 Task: Create a rule from the Agile list, Priority changed -> Complete task in the project AgileIntegrate if Priority Cleared then Complete Task
Action: Mouse moved to (1094, 94)
Screenshot: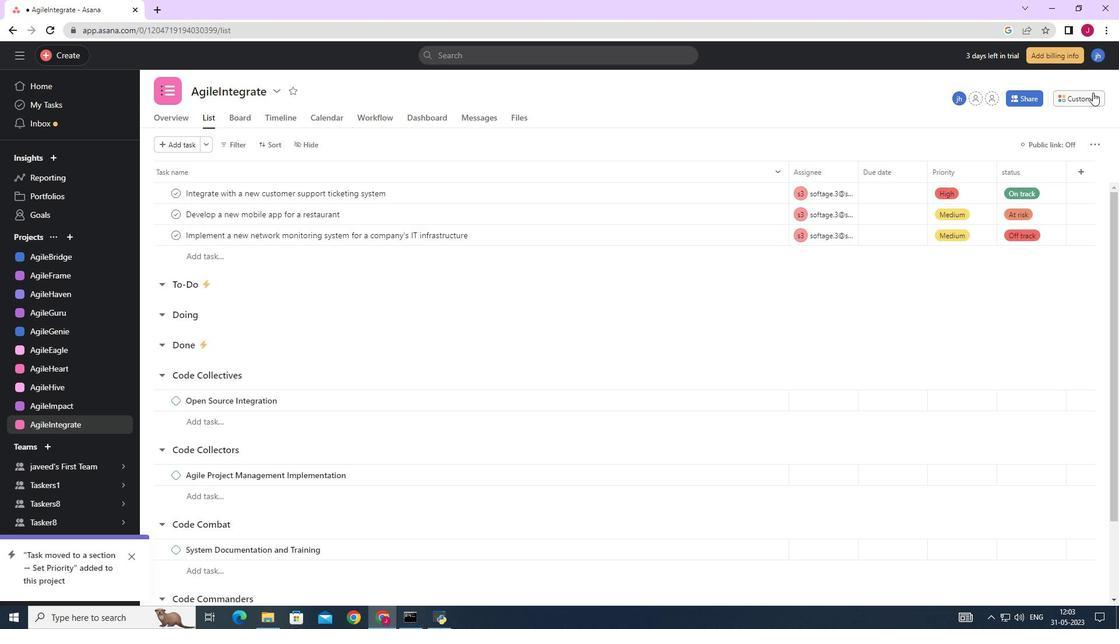 
Action: Mouse pressed left at (1094, 94)
Screenshot: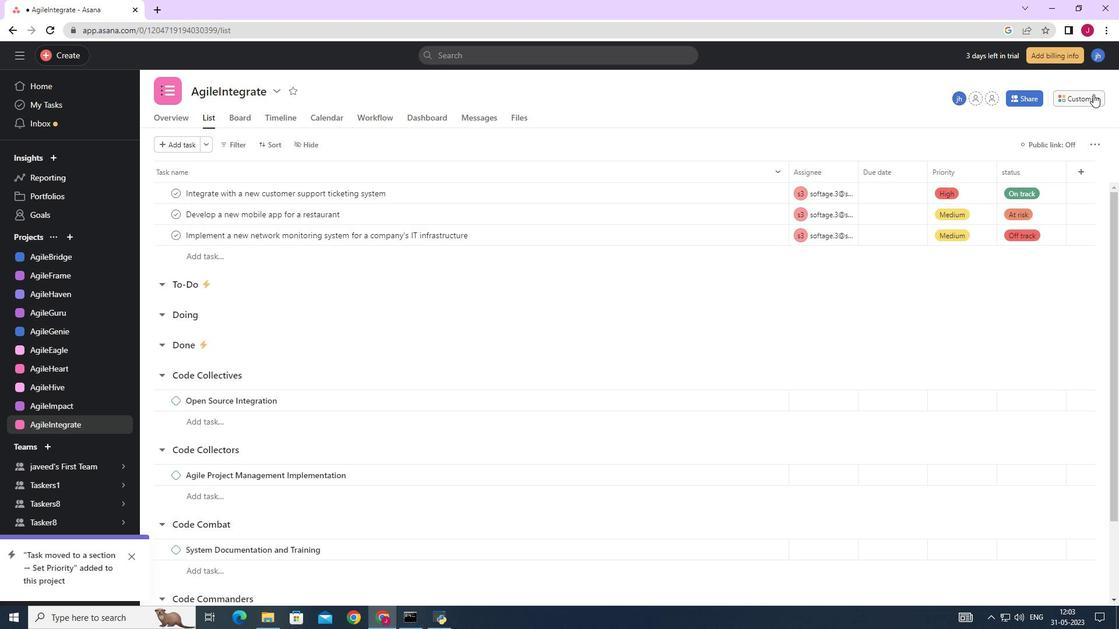 
Action: Mouse moved to (872, 247)
Screenshot: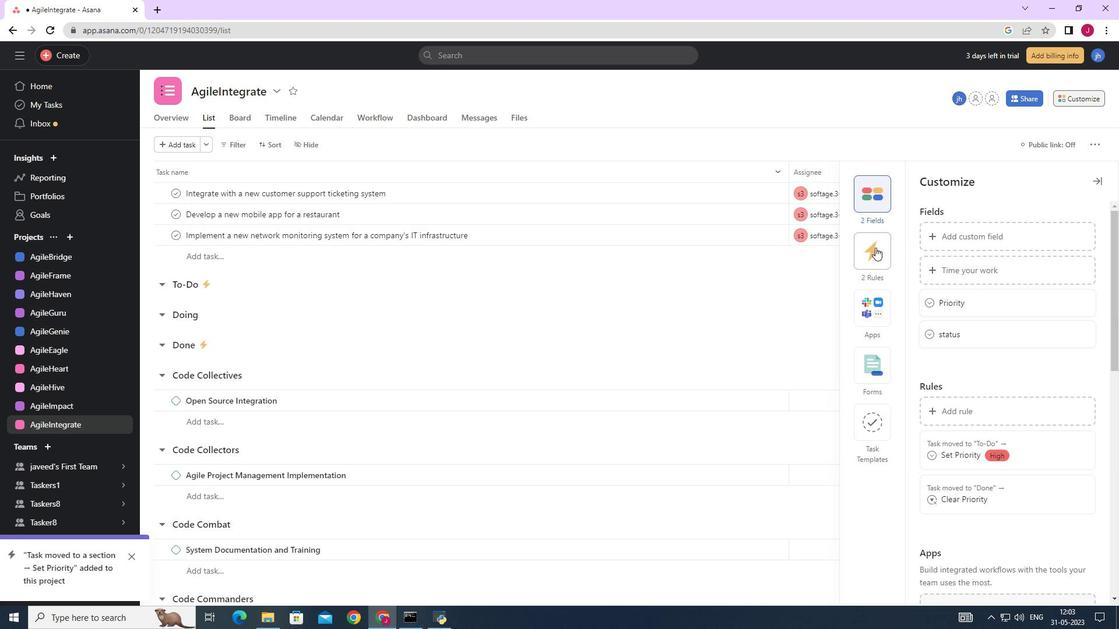 
Action: Mouse pressed left at (872, 247)
Screenshot: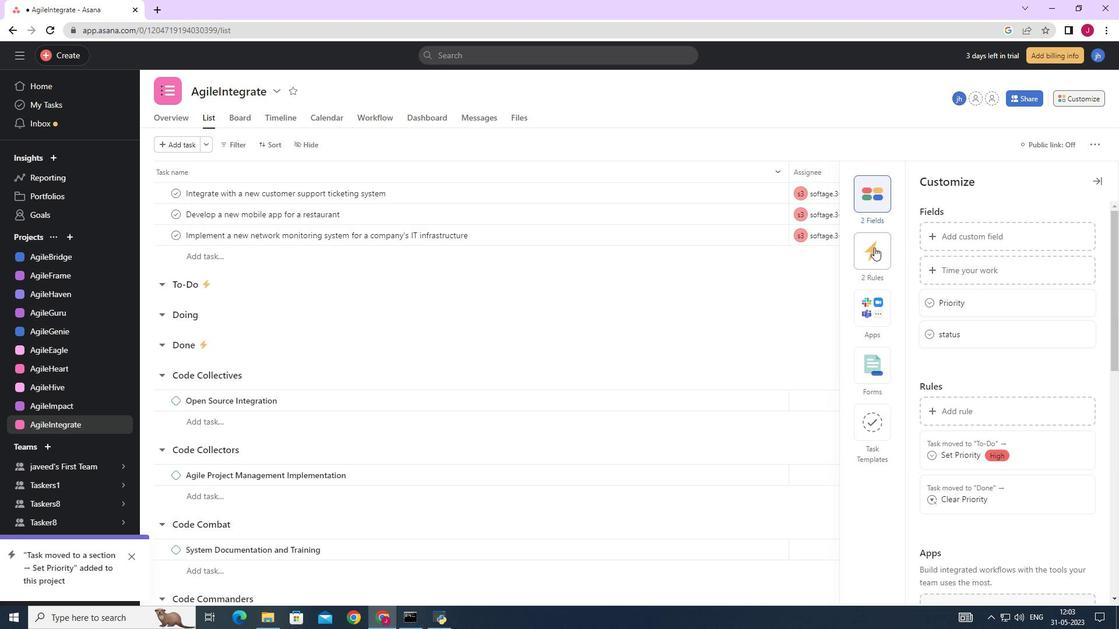 
Action: Mouse moved to (979, 229)
Screenshot: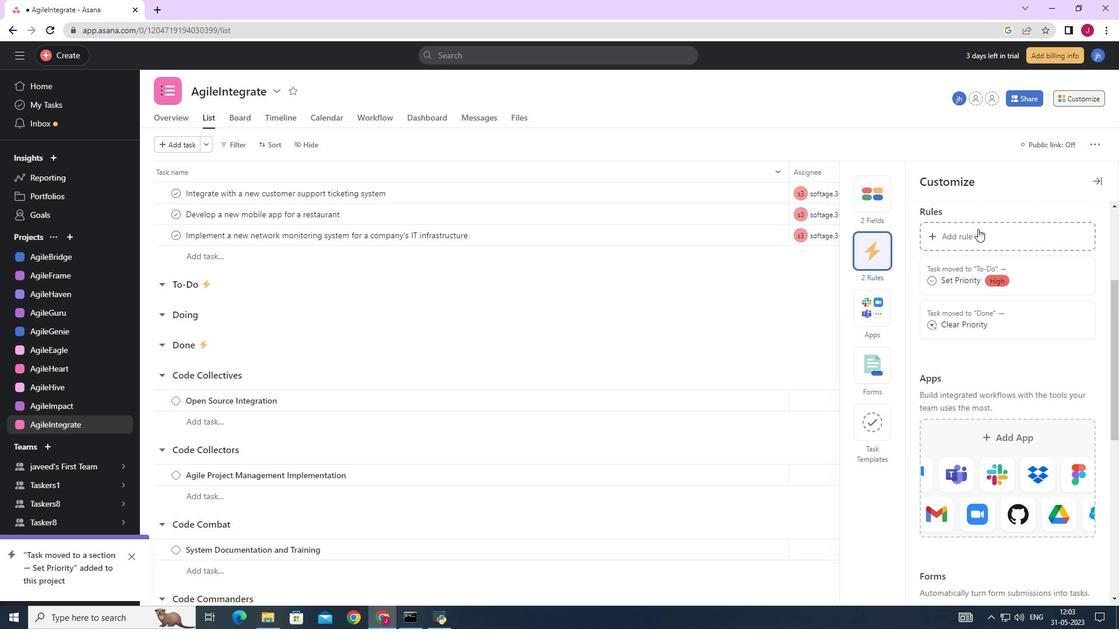
Action: Mouse pressed left at (979, 229)
Screenshot: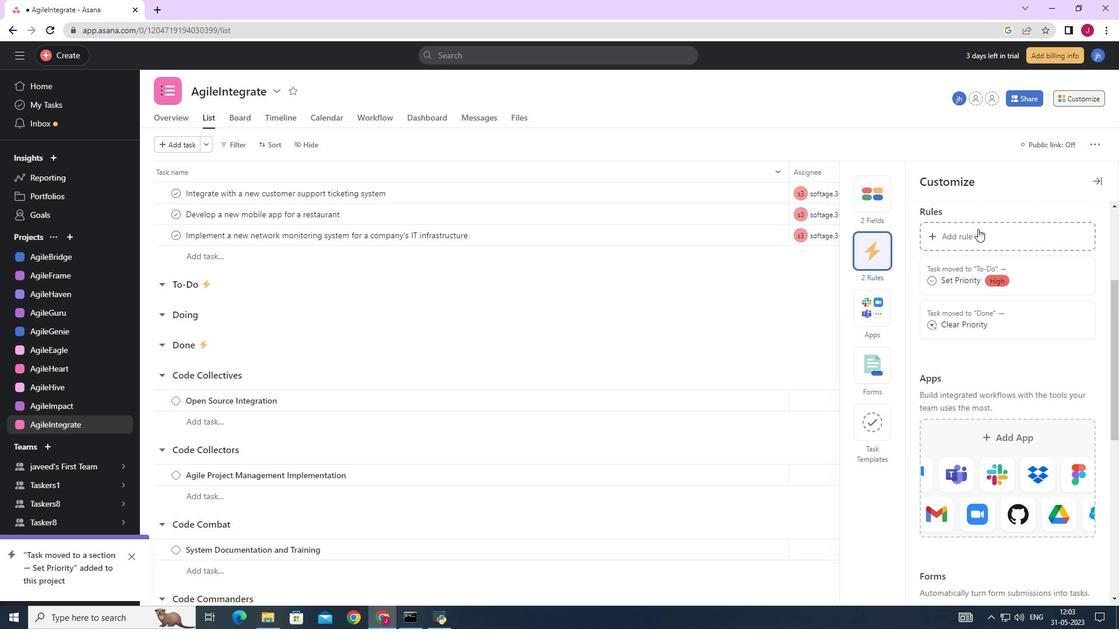 
Action: Mouse moved to (227, 179)
Screenshot: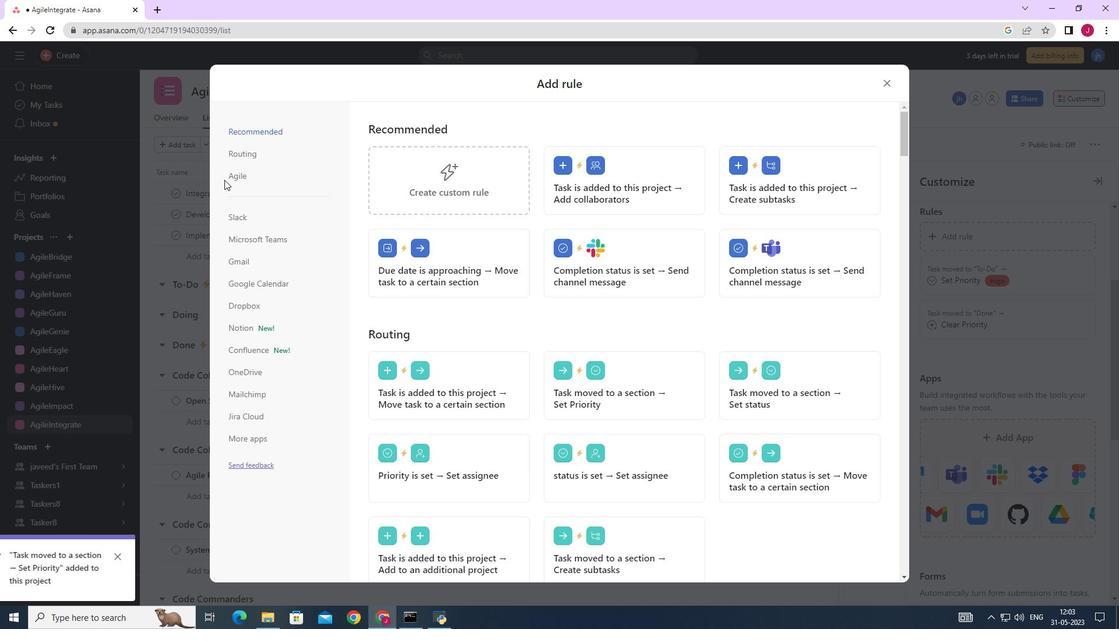 
Action: Mouse pressed left at (227, 179)
Screenshot: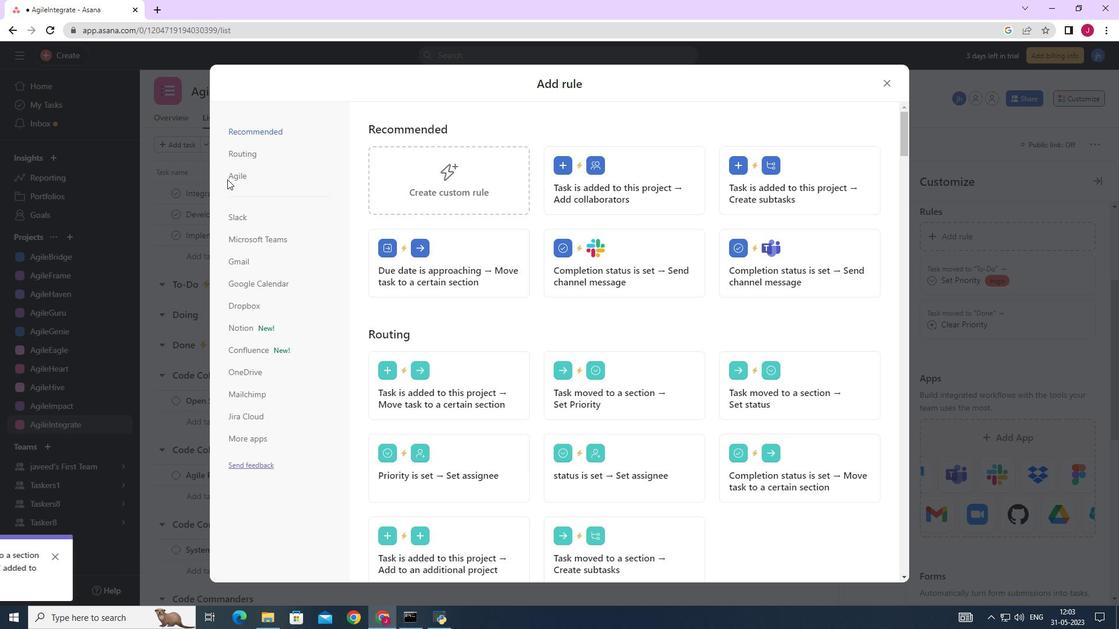
Action: Mouse moved to (236, 176)
Screenshot: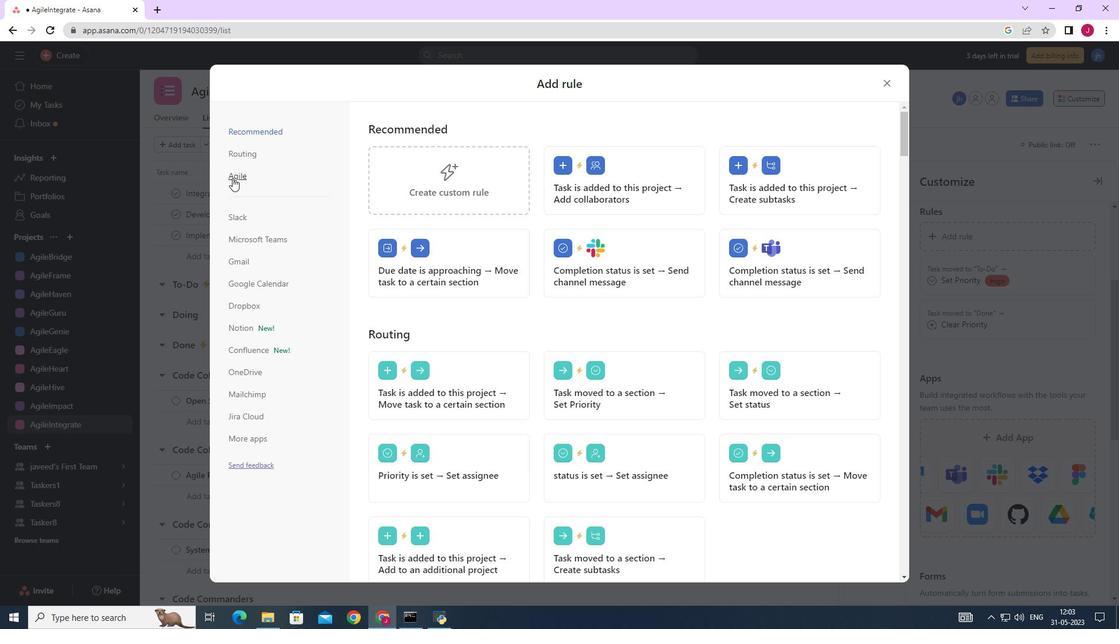 
Action: Mouse pressed left at (236, 176)
Screenshot: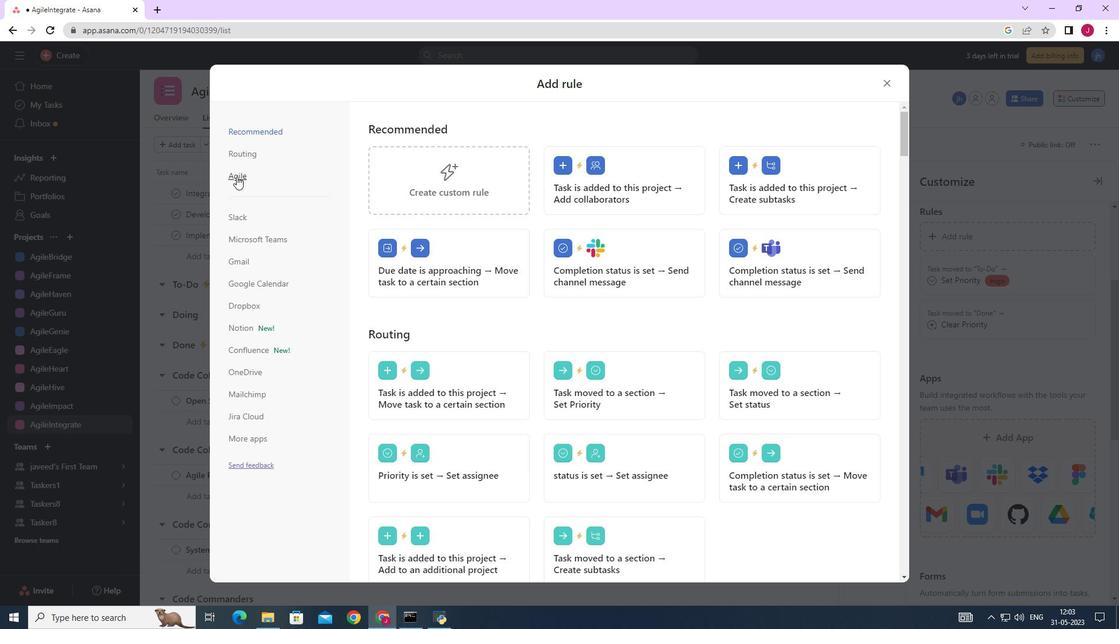 
Action: Mouse moved to (480, 168)
Screenshot: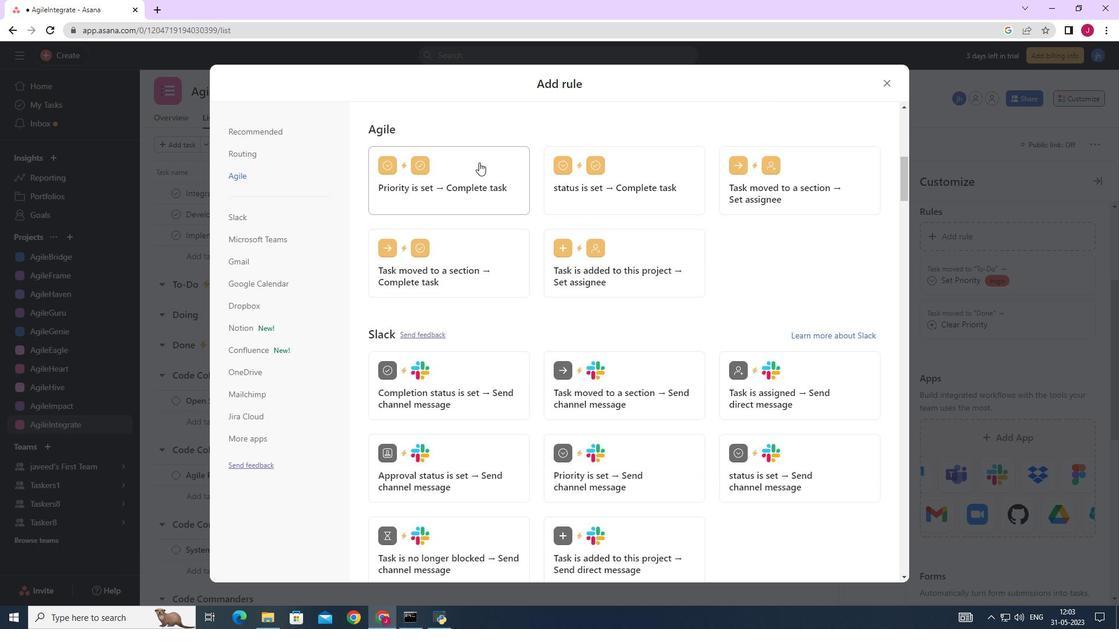 
Action: Mouse pressed left at (480, 168)
Screenshot: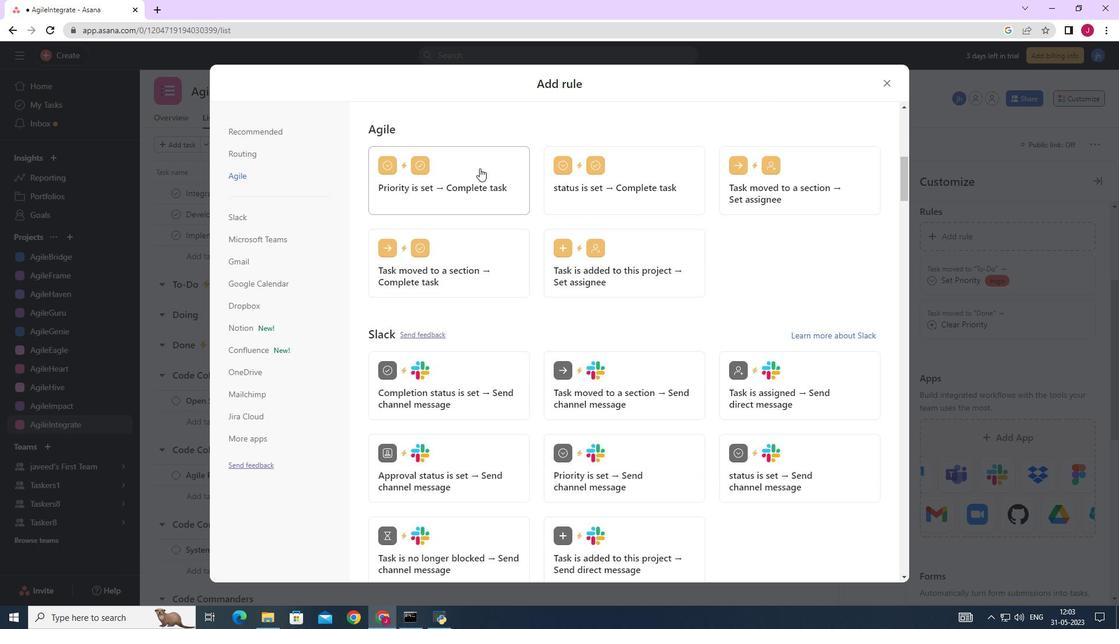
Action: Mouse moved to (740, 202)
Screenshot: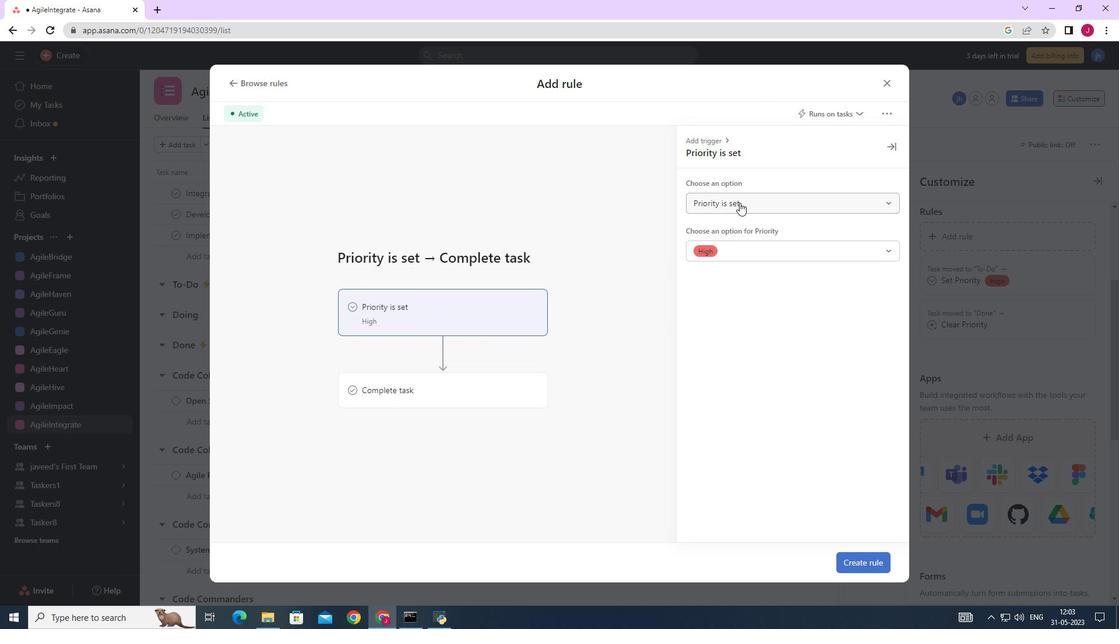 
Action: Mouse pressed left at (740, 202)
Screenshot: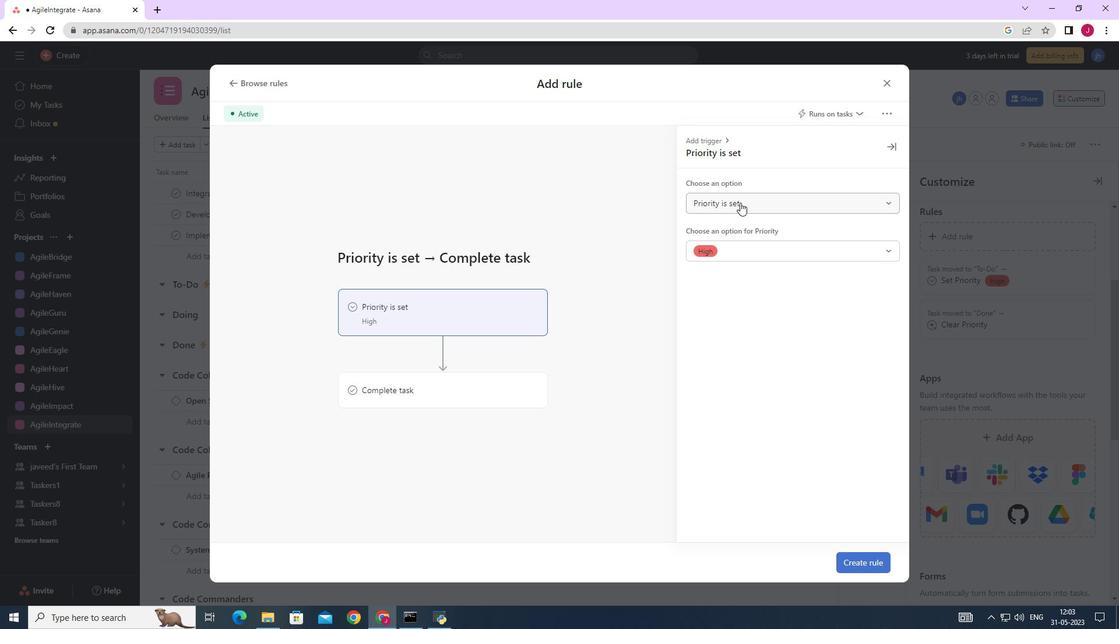 
Action: Mouse moved to (740, 249)
Screenshot: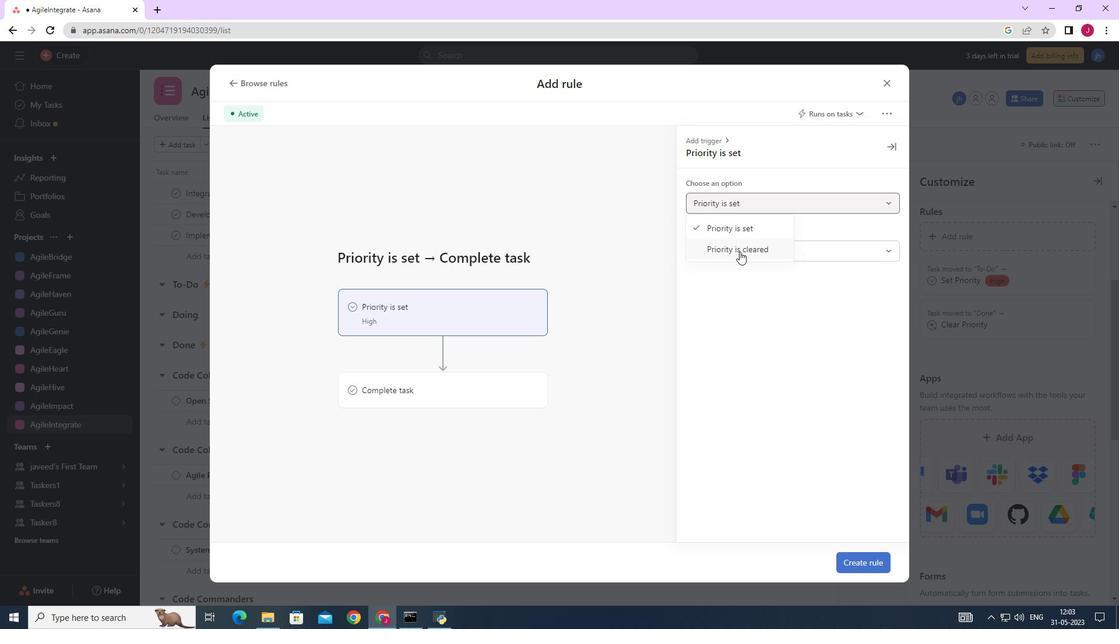 
Action: Mouse pressed left at (740, 249)
Screenshot: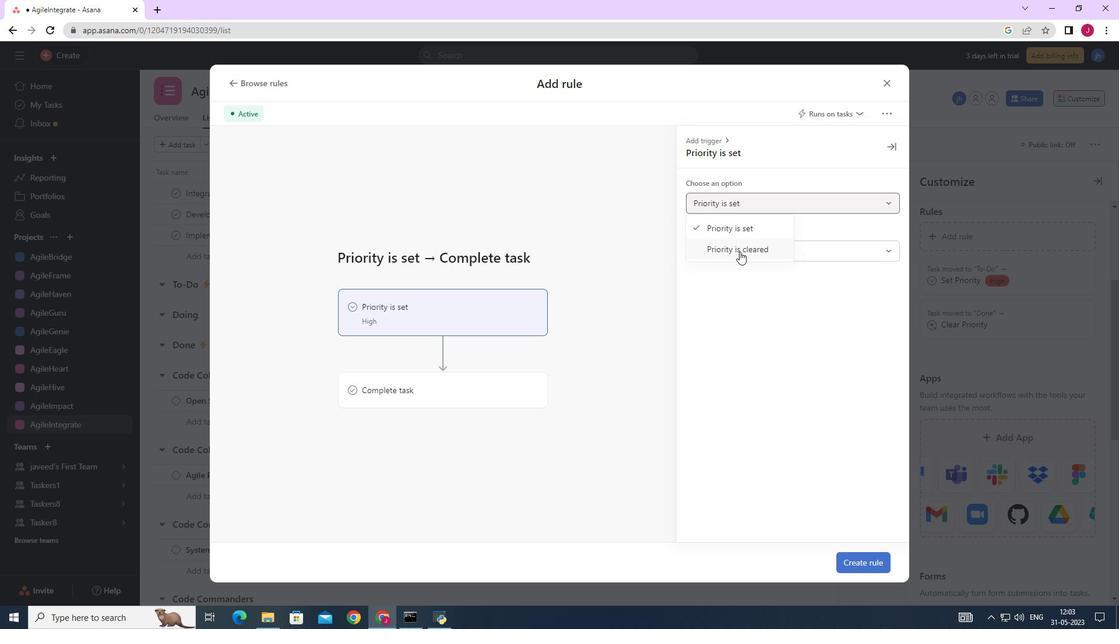 
Action: Mouse moved to (414, 384)
Screenshot: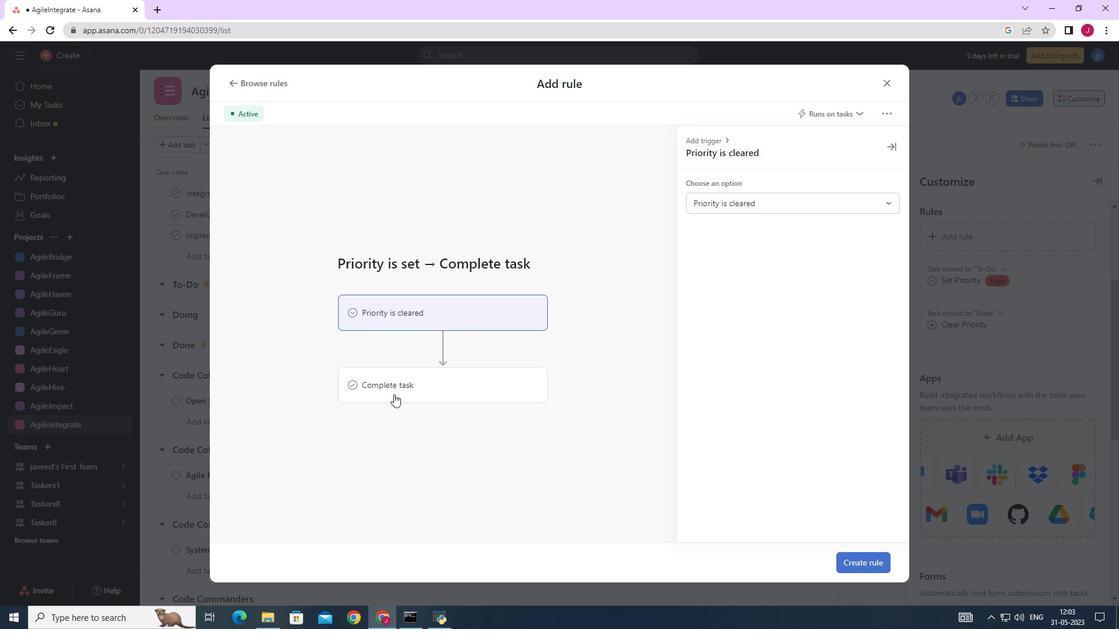 
Action: Mouse pressed left at (414, 384)
Screenshot: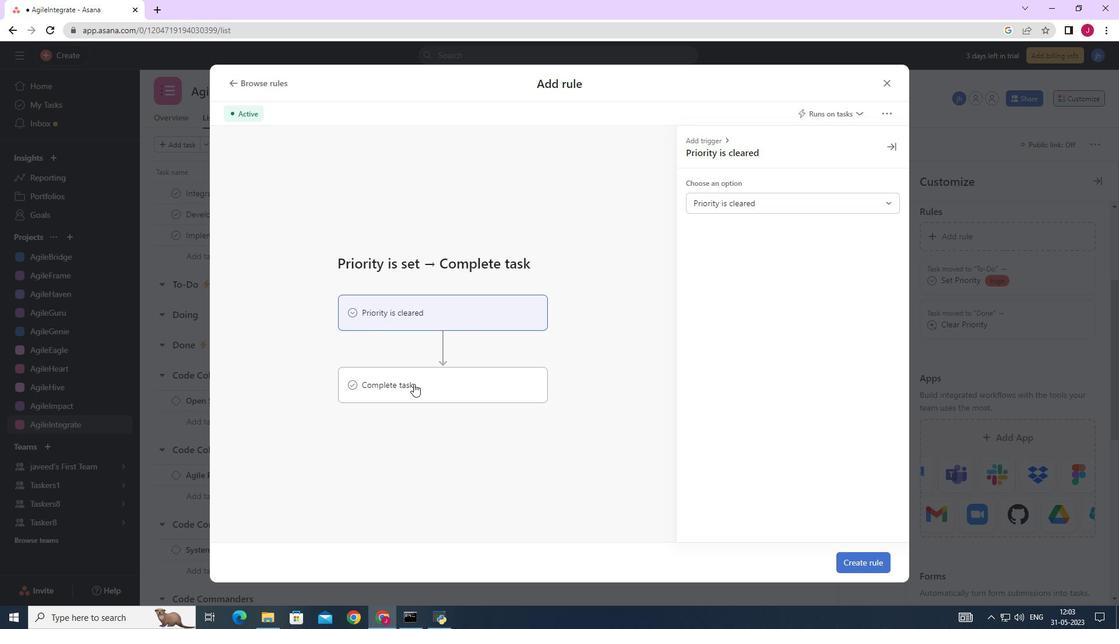 
Action: Mouse moved to (866, 559)
Screenshot: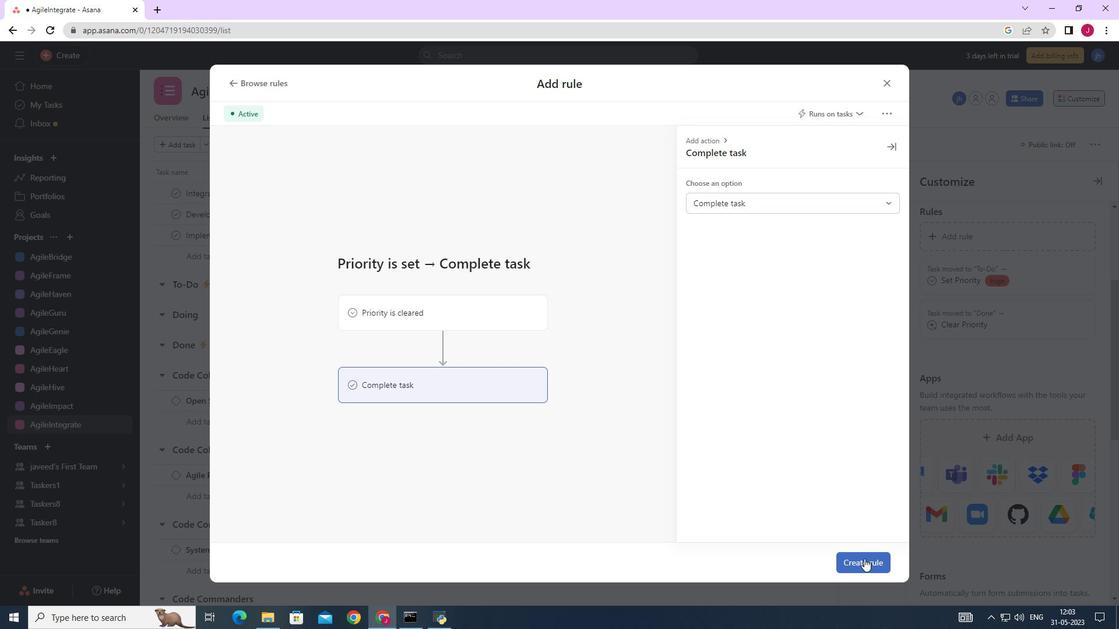 
Action: Mouse pressed left at (866, 559)
Screenshot: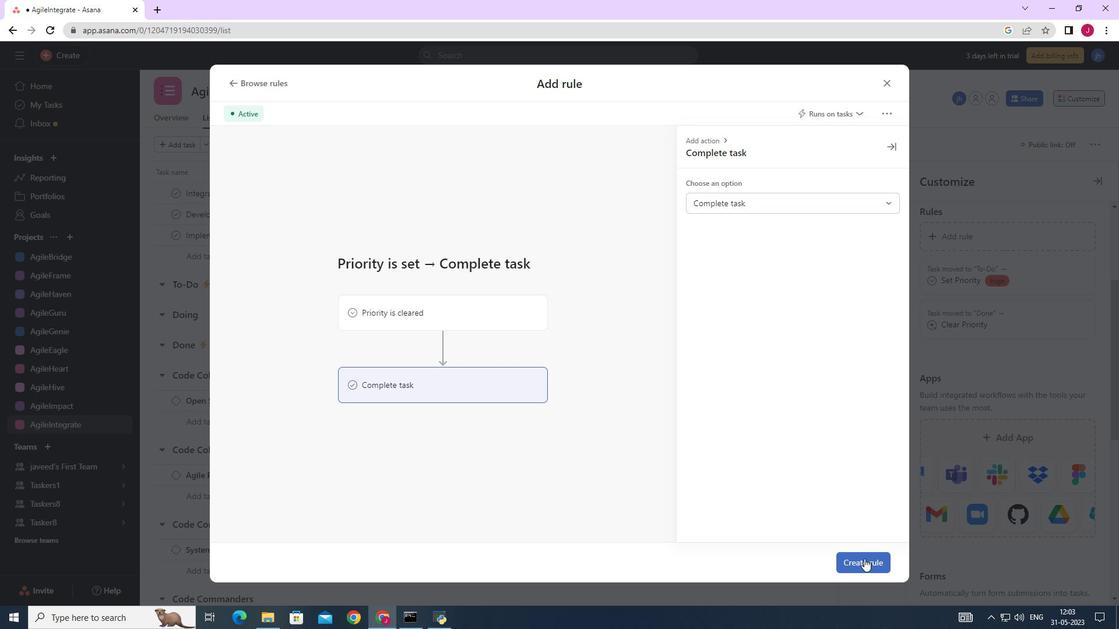 
